 Task: Use the audio channel remapper to remap the "Side right" to "Center".
Action: Mouse moved to (125, 18)
Screenshot: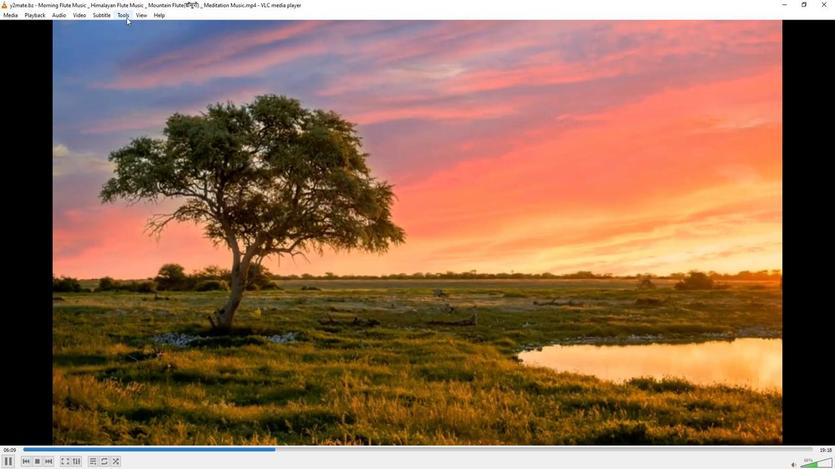 
Action: Mouse pressed left at (125, 18)
Screenshot: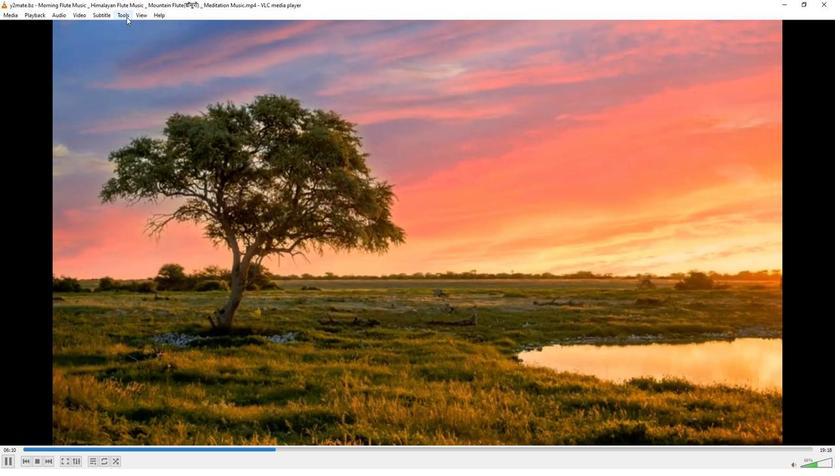 
Action: Mouse moved to (138, 118)
Screenshot: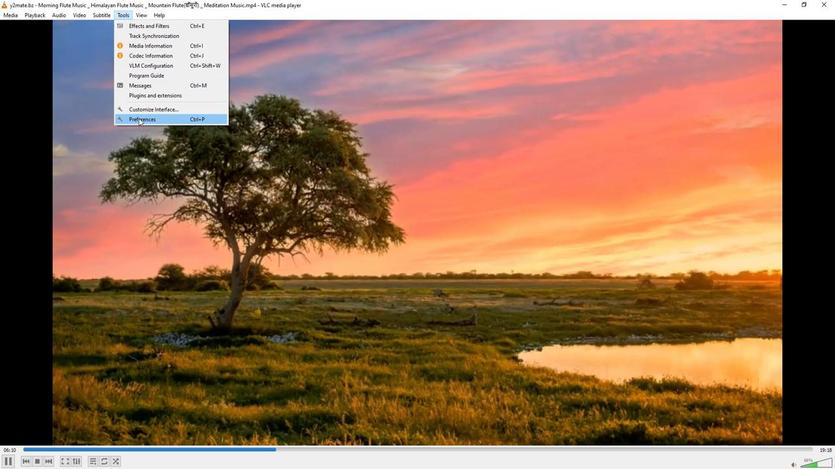 
Action: Mouse pressed left at (138, 118)
Screenshot: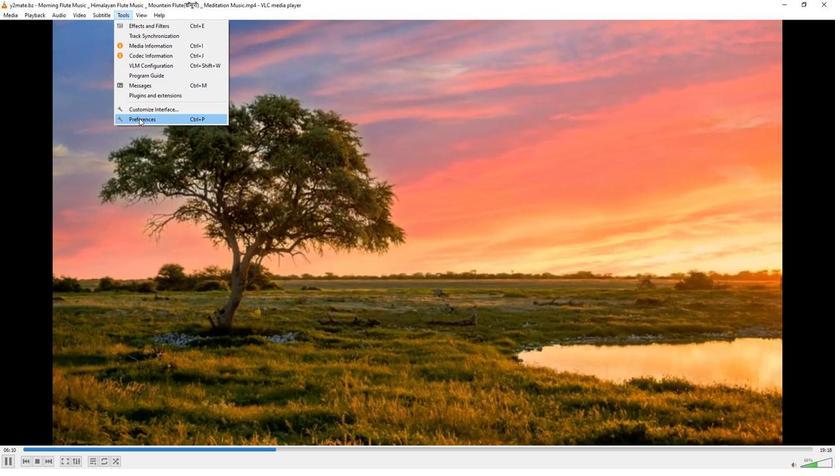 
Action: Mouse moved to (277, 385)
Screenshot: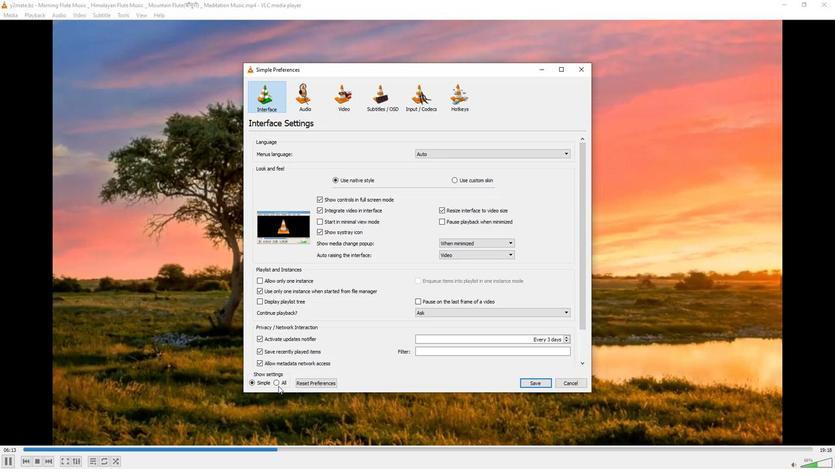 
Action: Mouse pressed left at (277, 385)
Screenshot: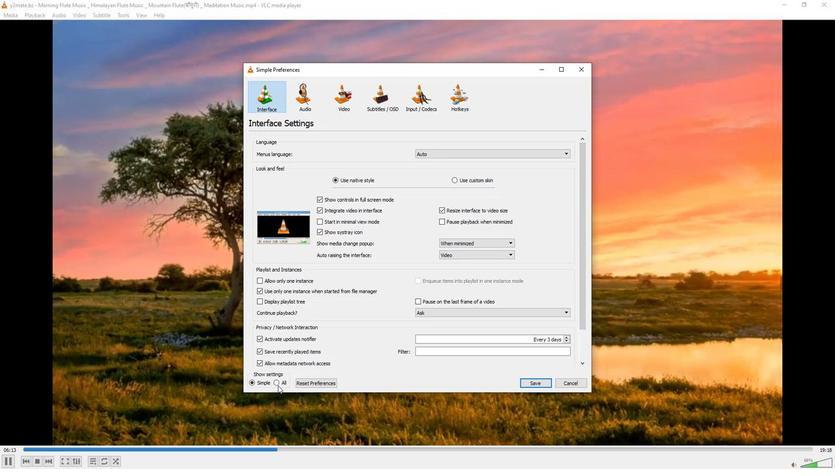 
Action: Mouse moved to (262, 190)
Screenshot: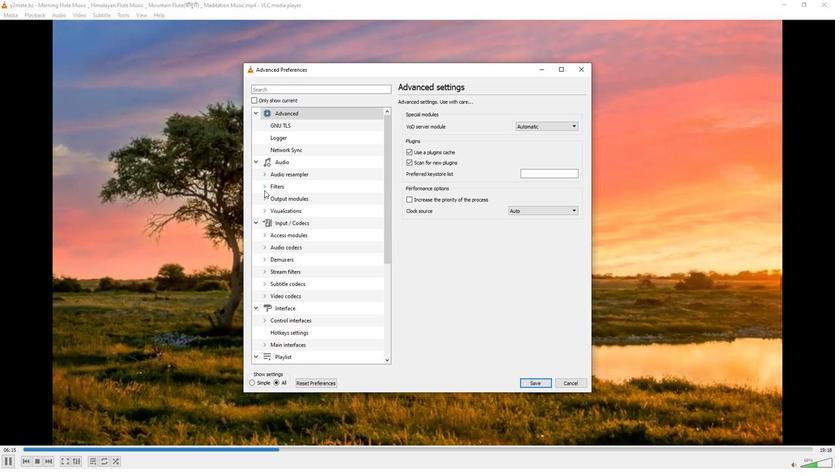 
Action: Mouse pressed left at (262, 190)
Screenshot: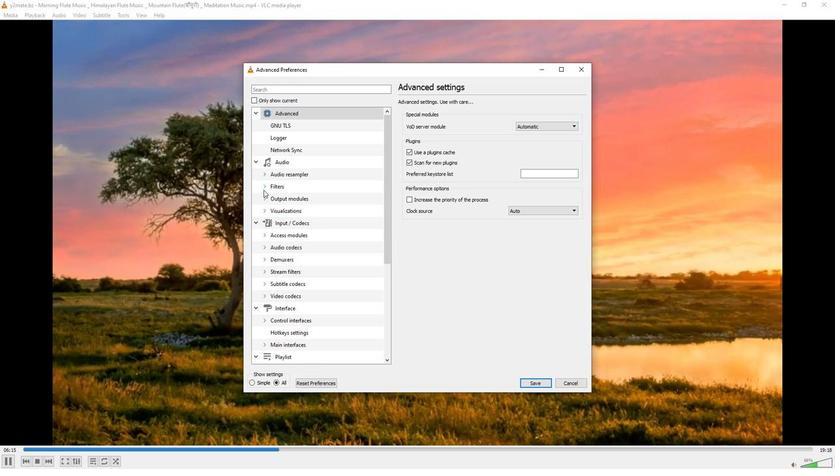 
Action: Mouse moved to (287, 309)
Screenshot: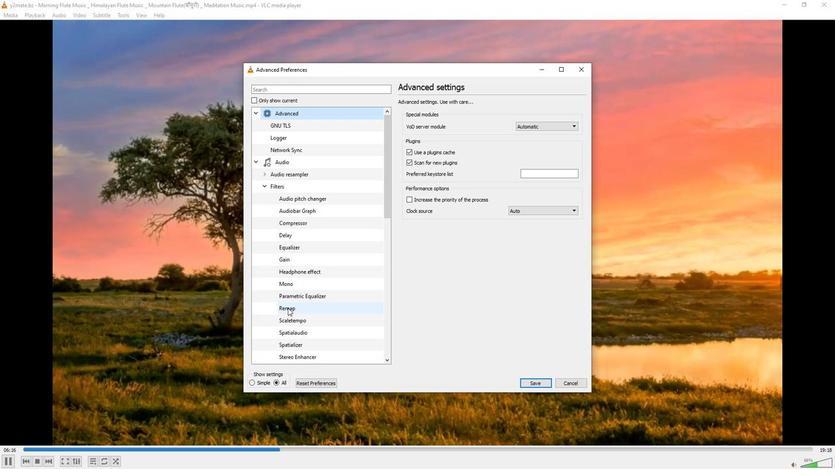 
Action: Mouse pressed left at (287, 309)
Screenshot: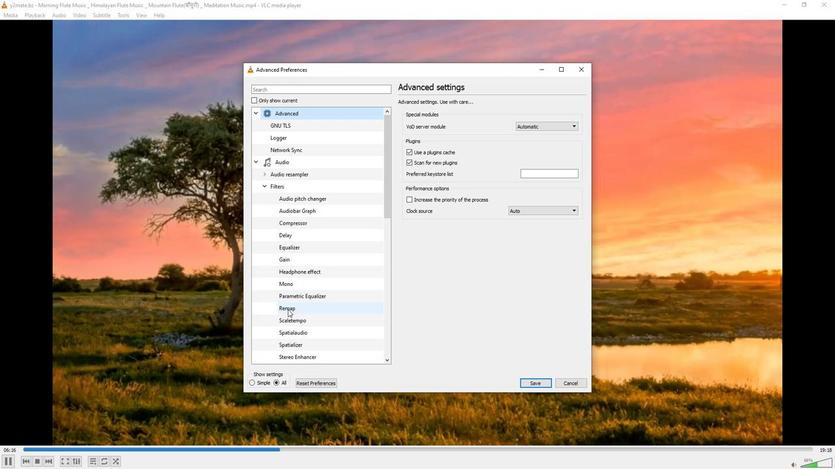 
Action: Mouse moved to (533, 198)
Screenshot: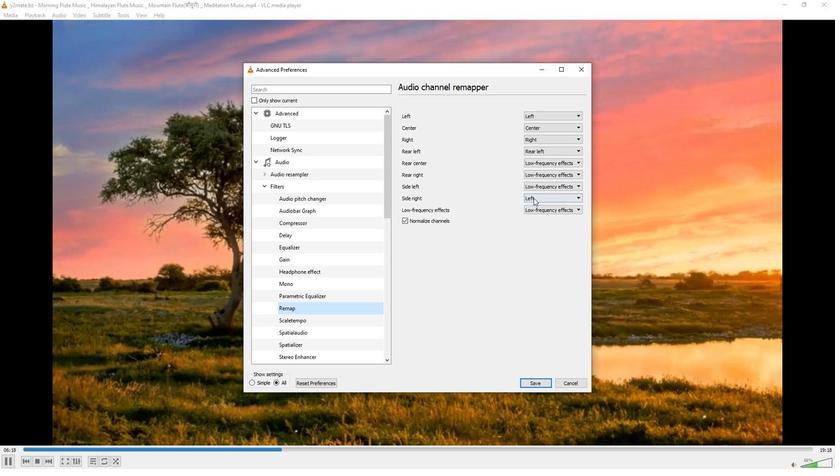 
Action: Mouse pressed left at (533, 198)
Screenshot: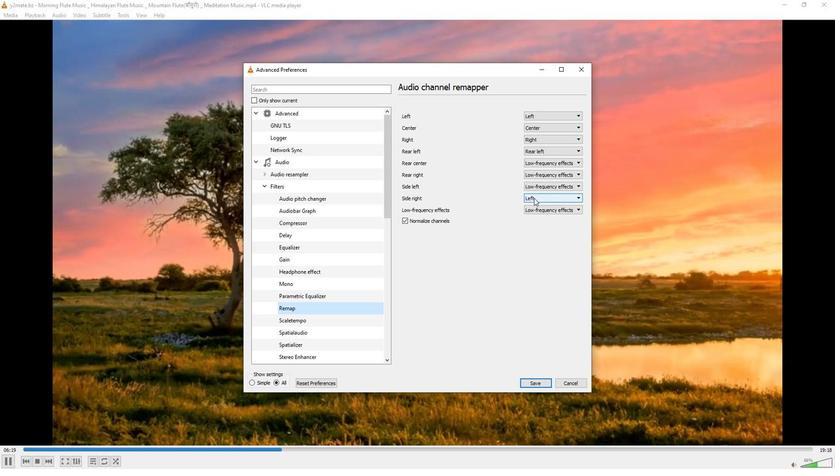 
Action: Mouse moved to (535, 210)
Screenshot: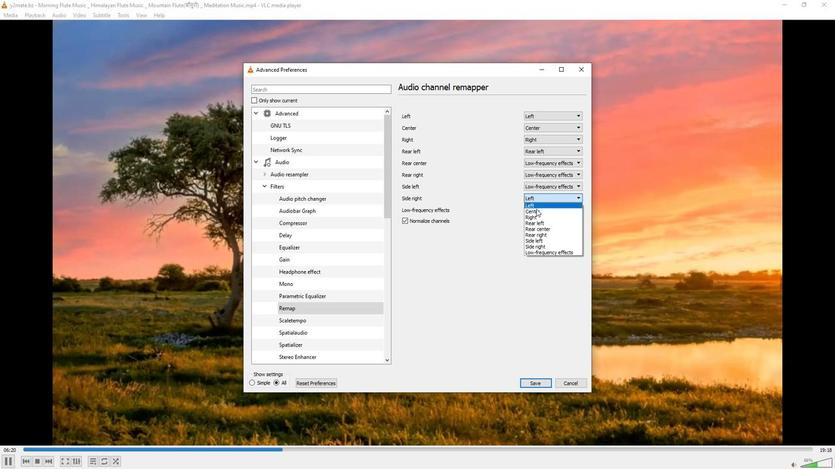 
Action: Mouse pressed left at (535, 210)
Screenshot: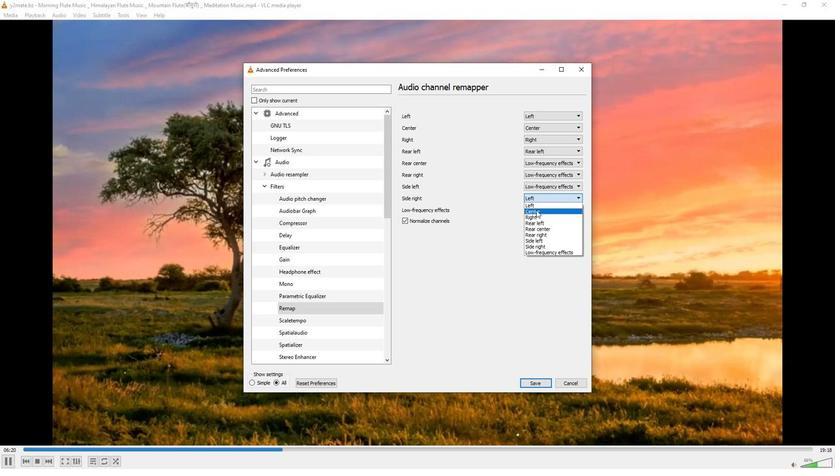 
Action: Mouse moved to (531, 383)
Screenshot: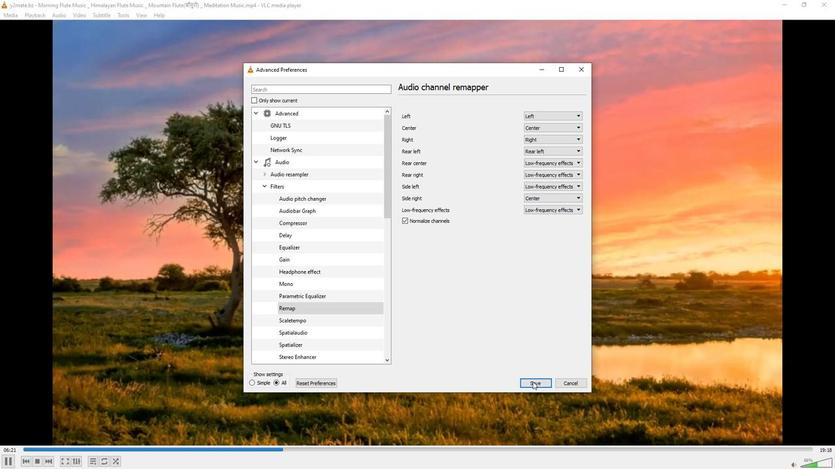 
Action: Mouse pressed left at (531, 383)
Screenshot: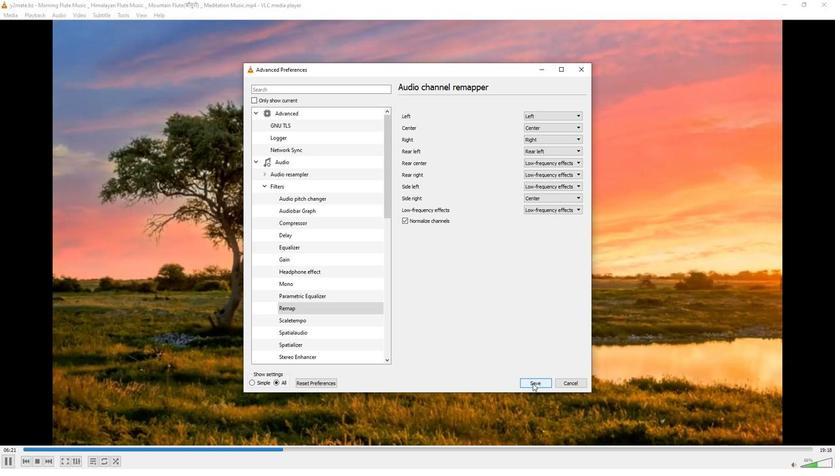 
Action: Mouse moved to (535, 352)
Screenshot: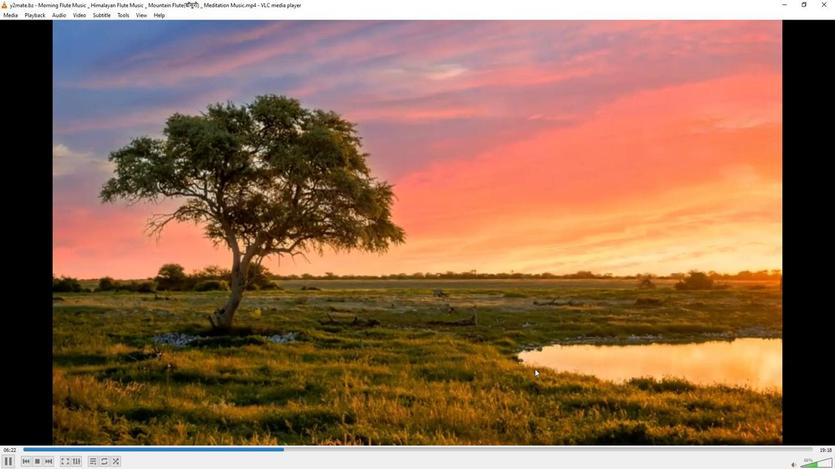 
